 Task: Create a due date automation trigger when advanced on, on the monday of the week before a card is due add fields with custom field "Resume" set to a date between 1 and 7 days ago at 11:00 AM.
Action: Mouse moved to (1056, 82)
Screenshot: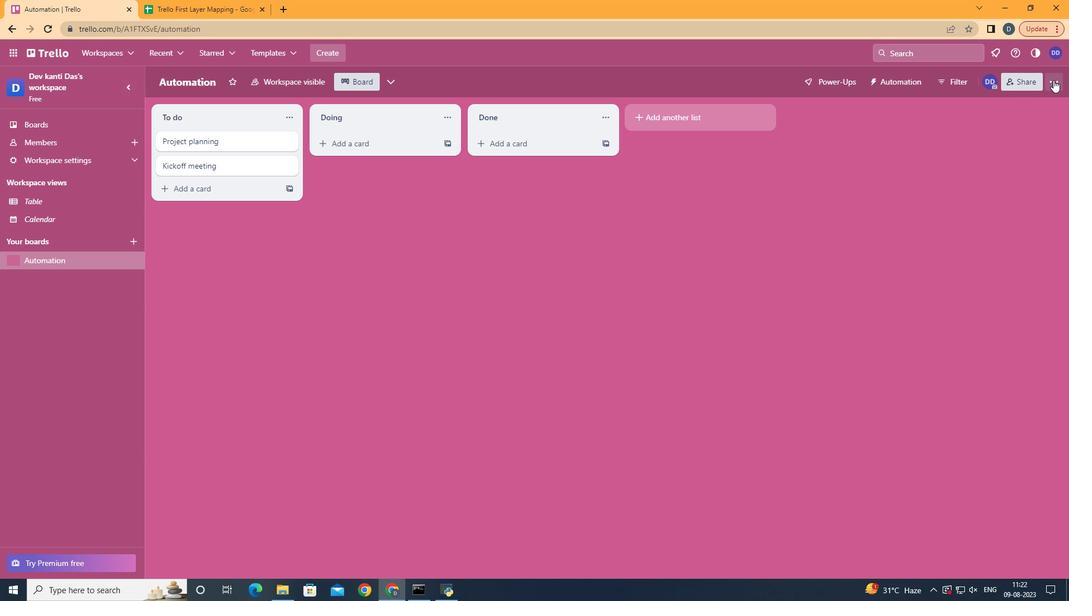 
Action: Mouse pressed left at (1056, 82)
Screenshot: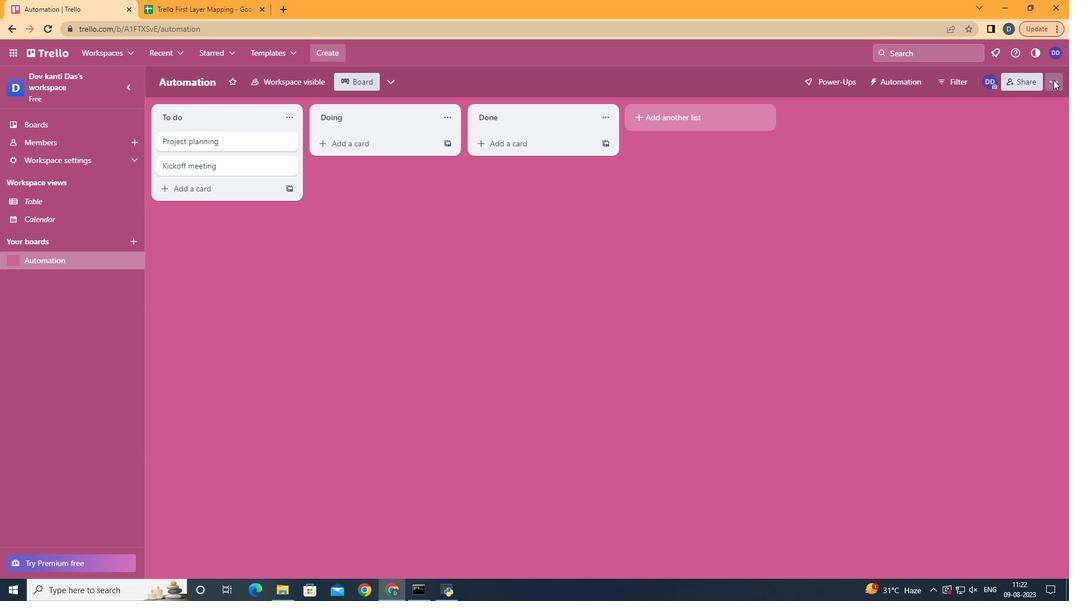 
Action: Mouse moved to (970, 250)
Screenshot: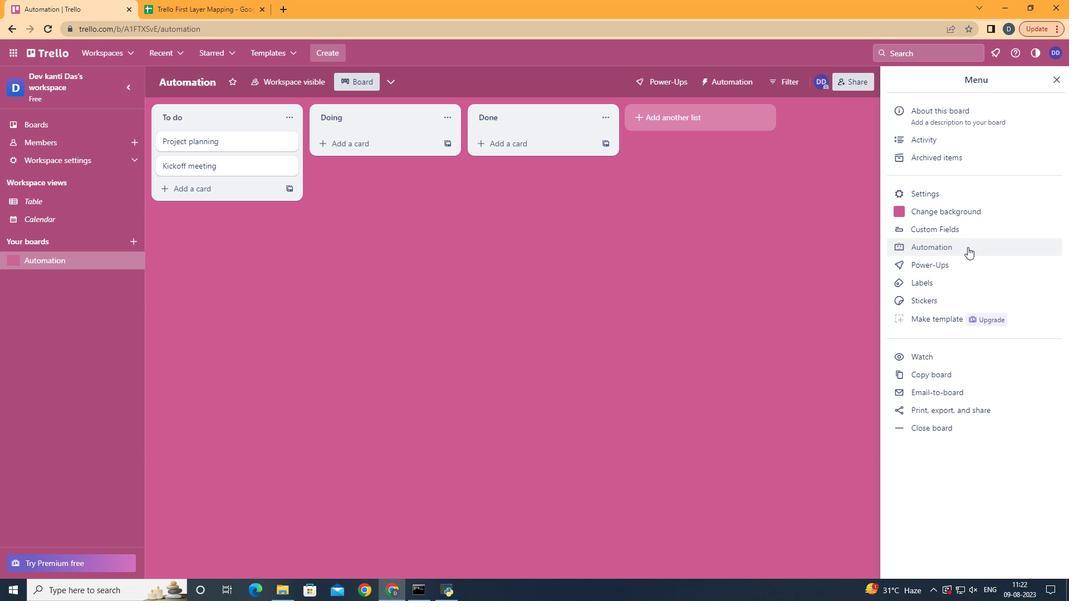 
Action: Mouse pressed left at (970, 250)
Screenshot: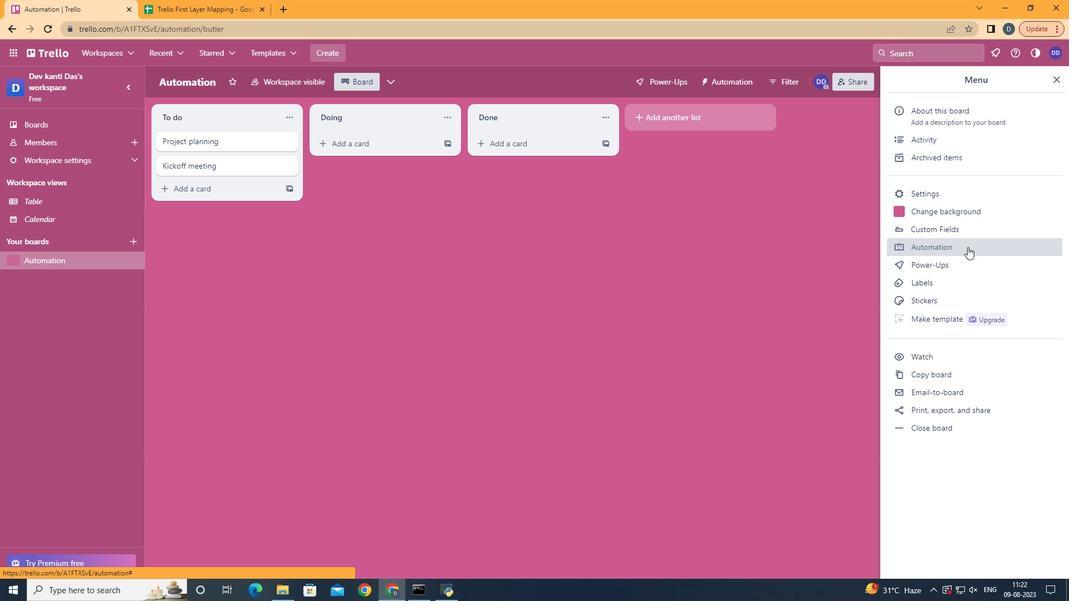 
Action: Mouse moved to (201, 220)
Screenshot: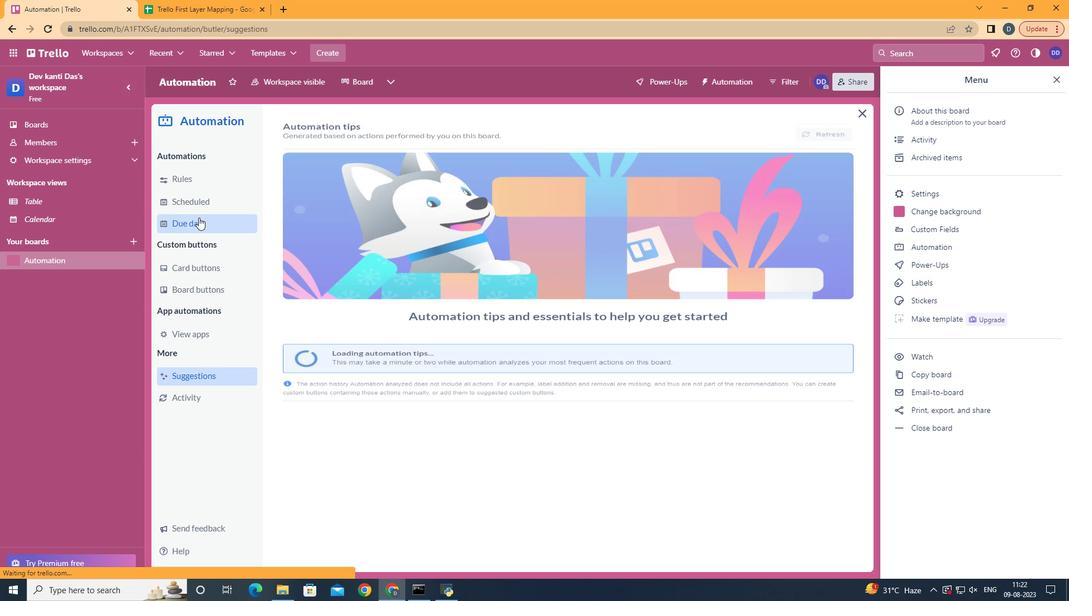 
Action: Mouse pressed left at (201, 220)
Screenshot: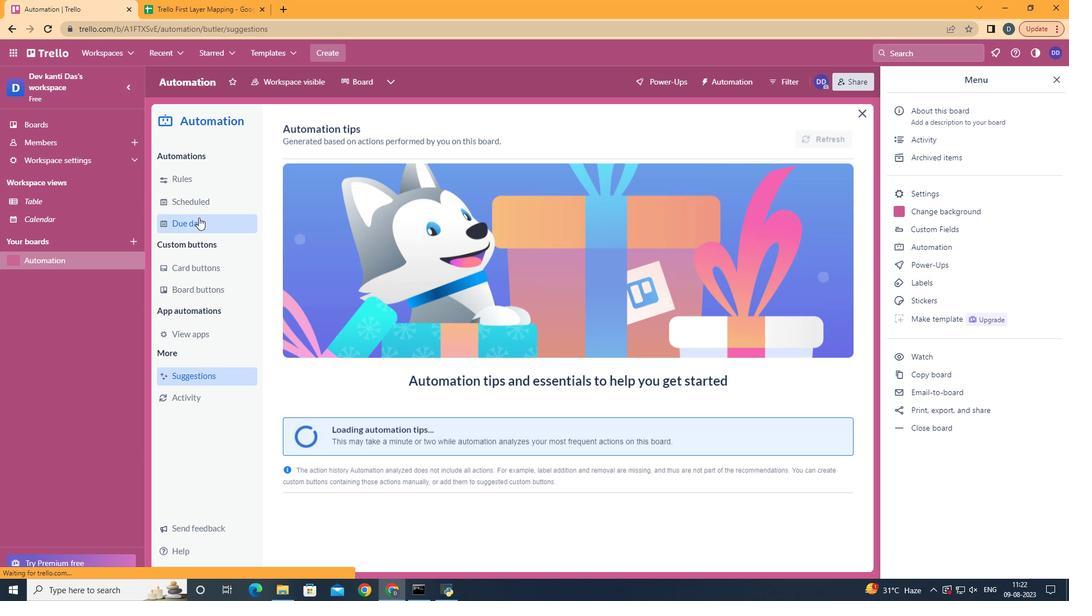 
Action: Mouse moved to (780, 136)
Screenshot: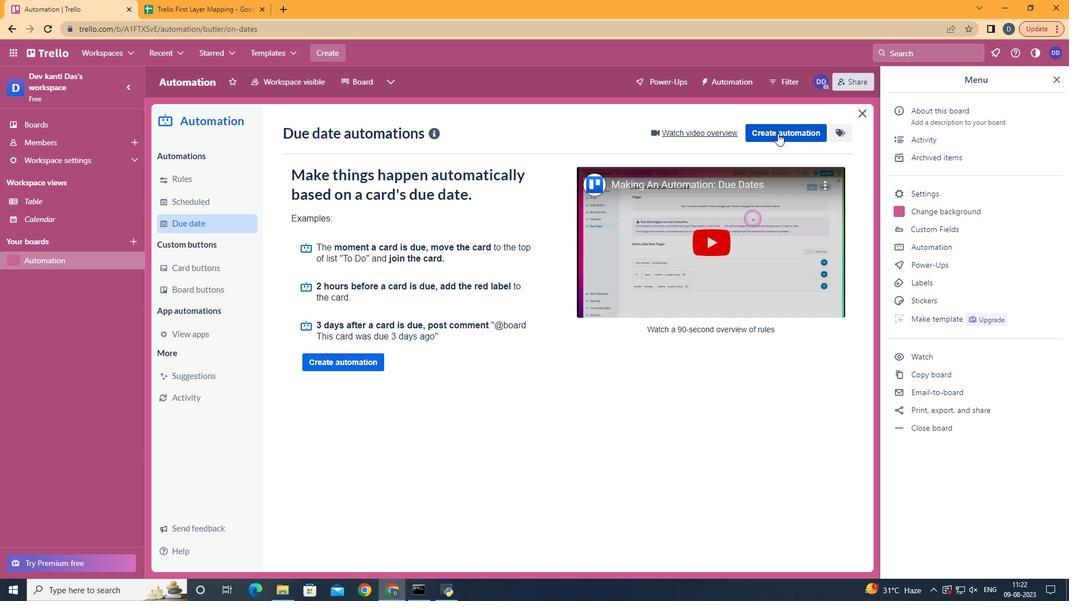 
Action: Mouse pressed left at (780, 136)
Screenshot: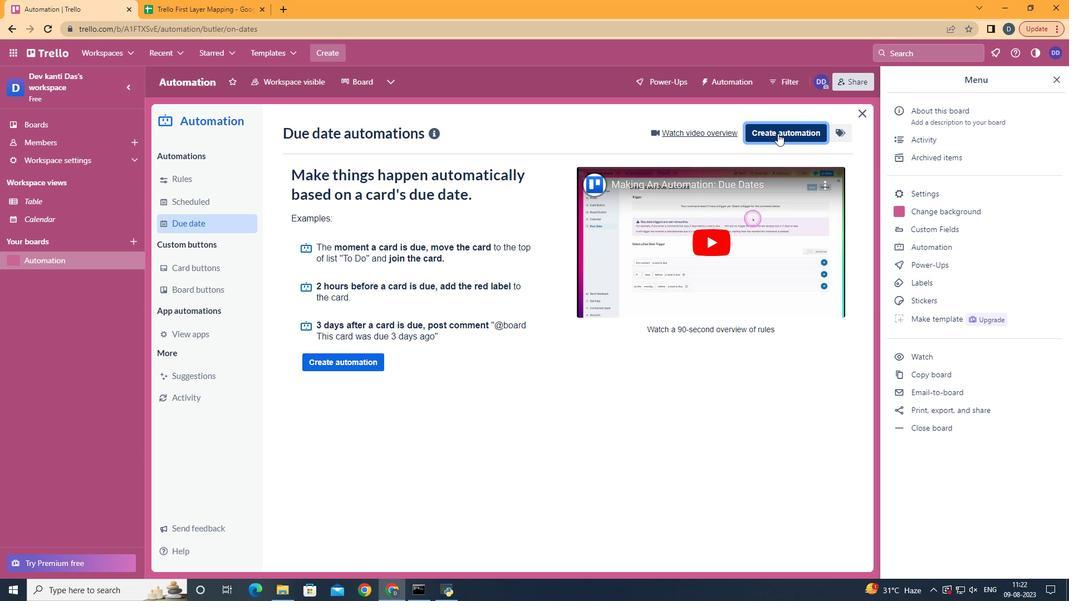 
Action: Mouse moved to (576, 251)
Screenshot: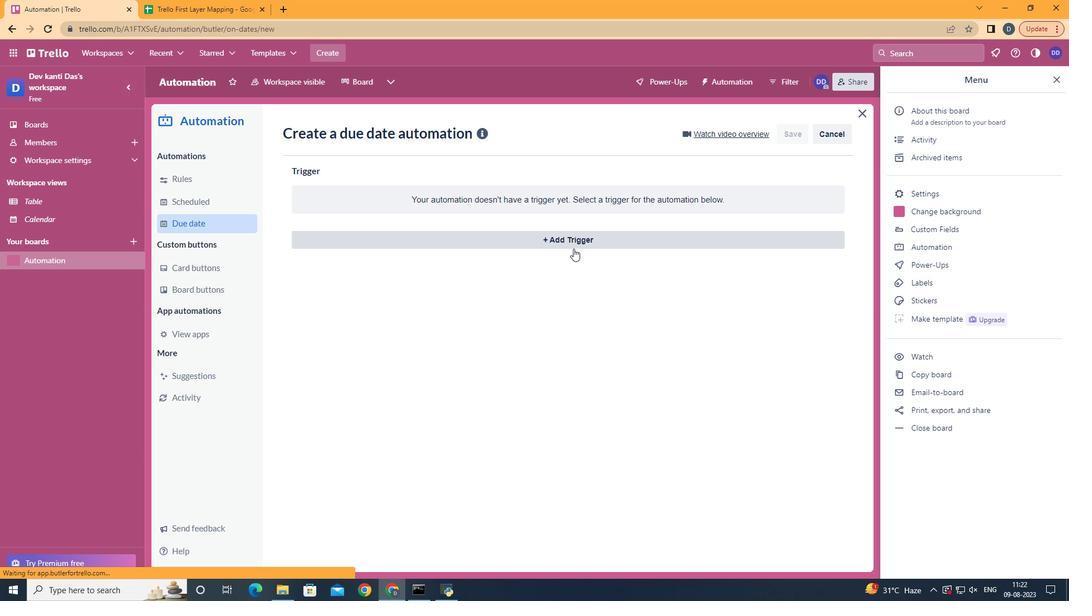 
Action: Mouse pressed left at (576, 251)
Screenshot: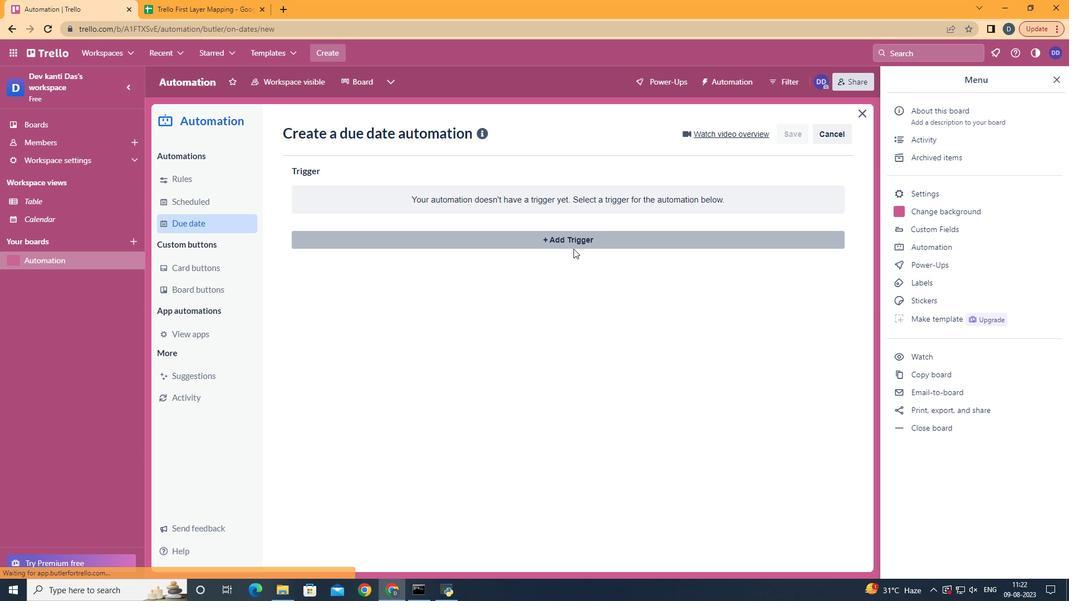 
Action: Mouse moved to (394, 539)
Screenshot: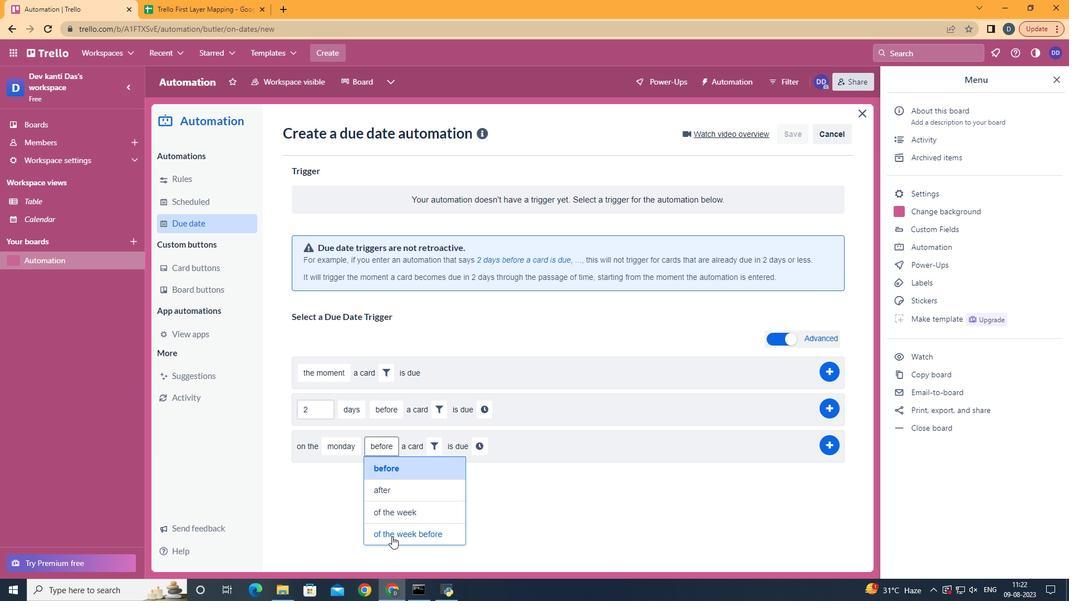 
Action: Mouse pressed left at (394, 539)
Screenshot: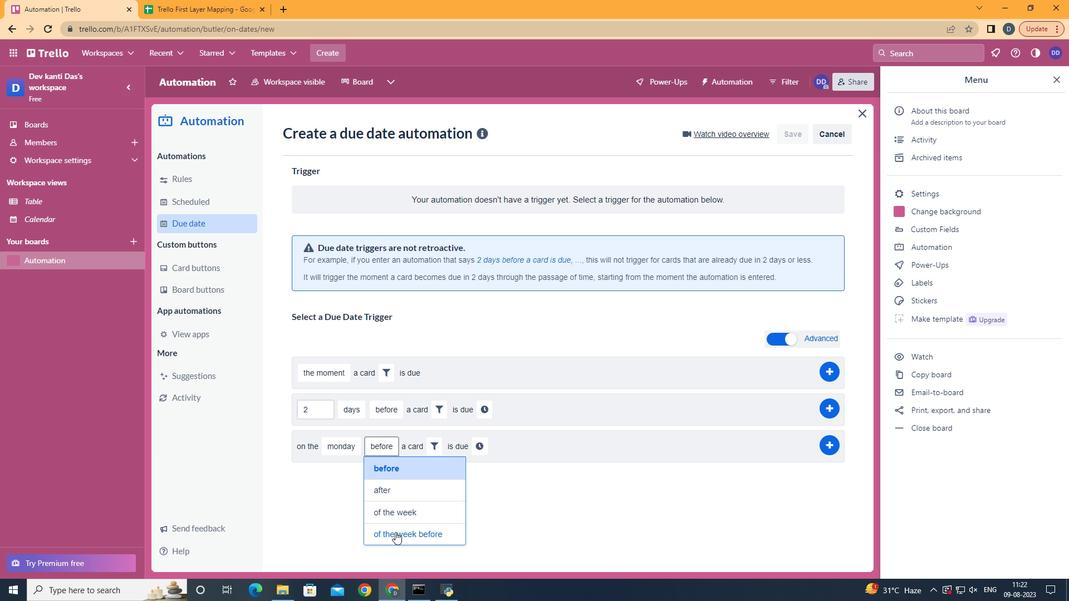 
Action: Mouse moved to (482, 447)
Screenshot: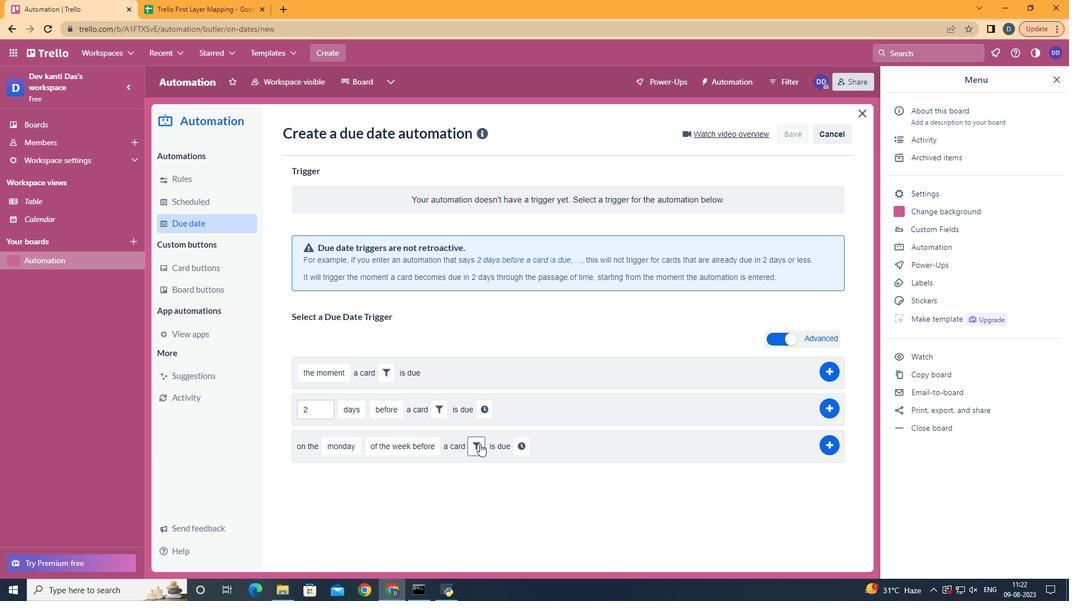 
Action: Mouse pressed left at (482, 447)
Screenshot: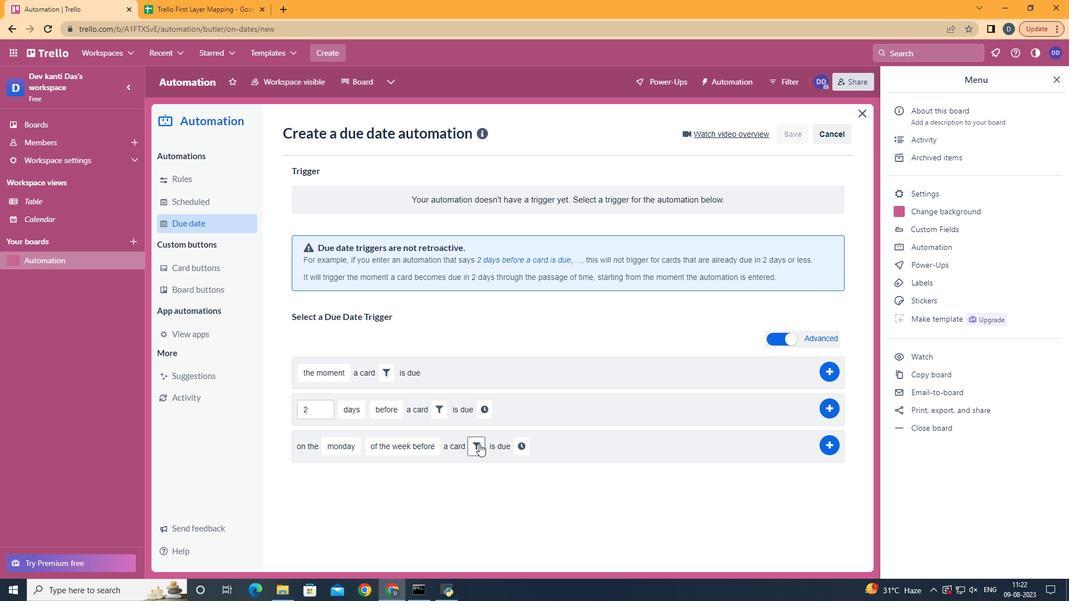
Action: Mouse moved to (663, 481)
Screenshot: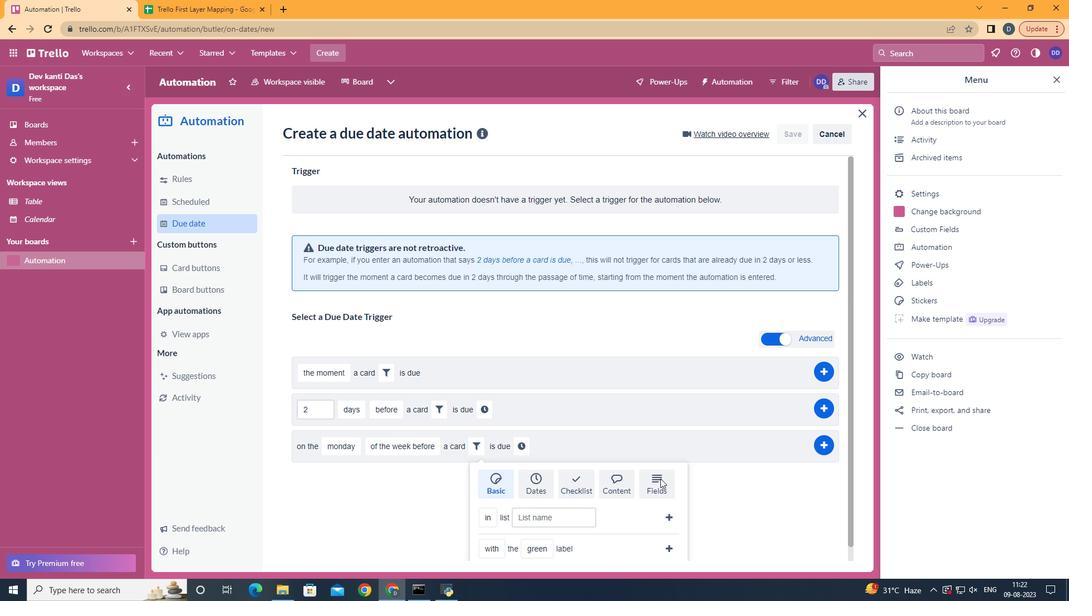 
Action: Mouse pressed left at (663, 481)
Screenshot: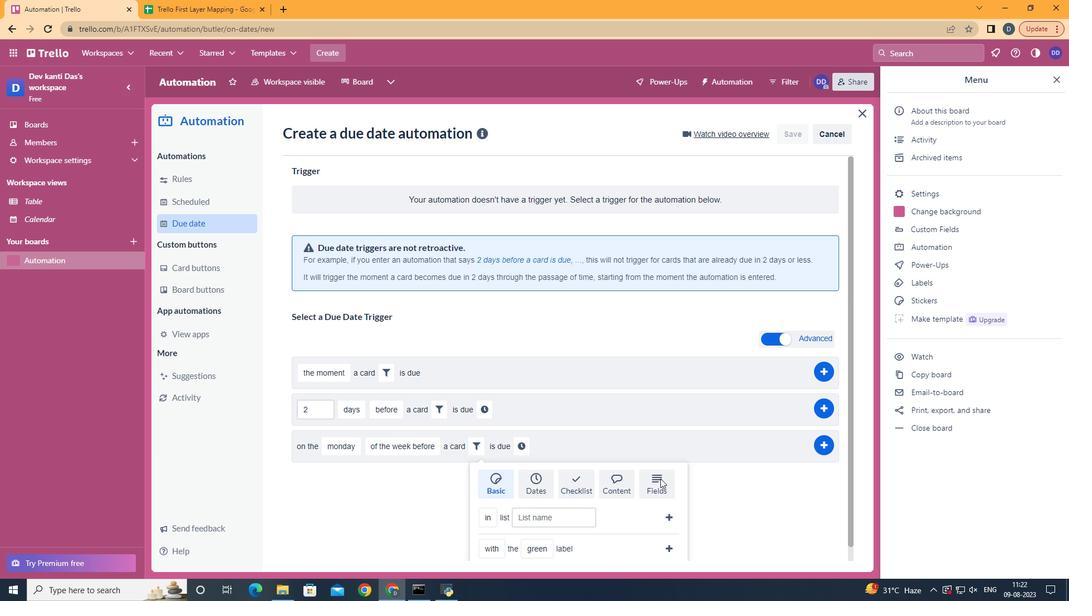 
Action: Mouse moved to (663, 482)
Screenshot: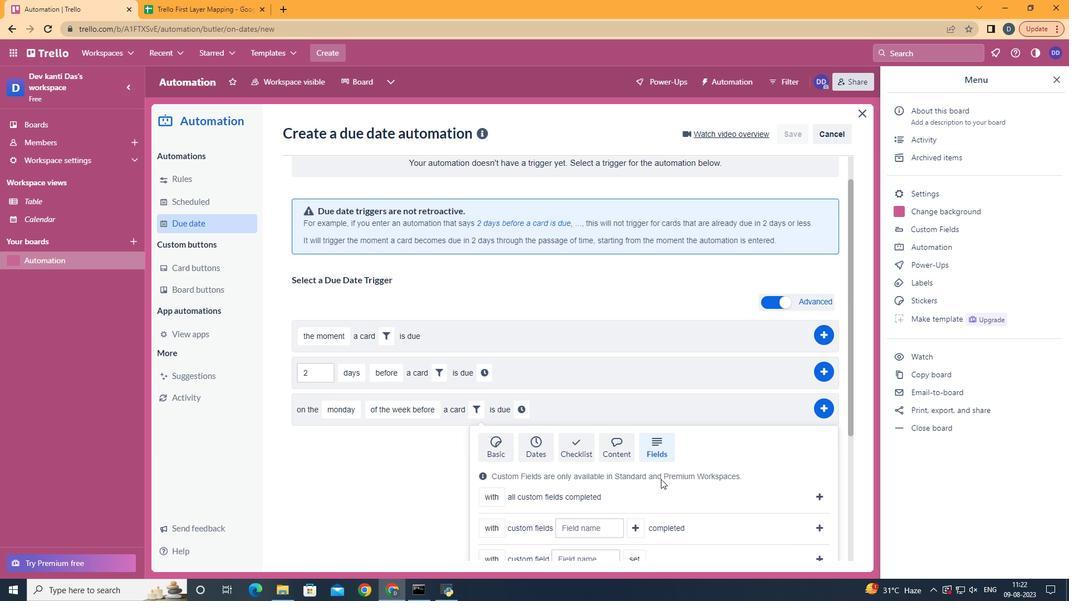 
Action: Mouse scrolled (663, 481) with delta (0, 0)
Screenshot: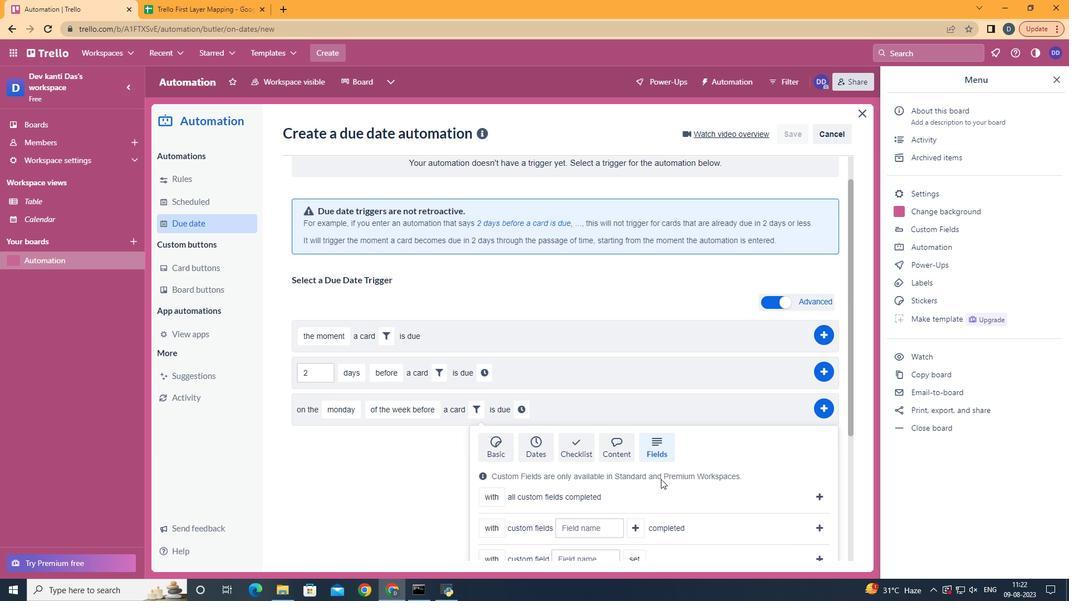 
Action: Mouse scrolled (663, 481) with delta (0, 0)
Screenshot: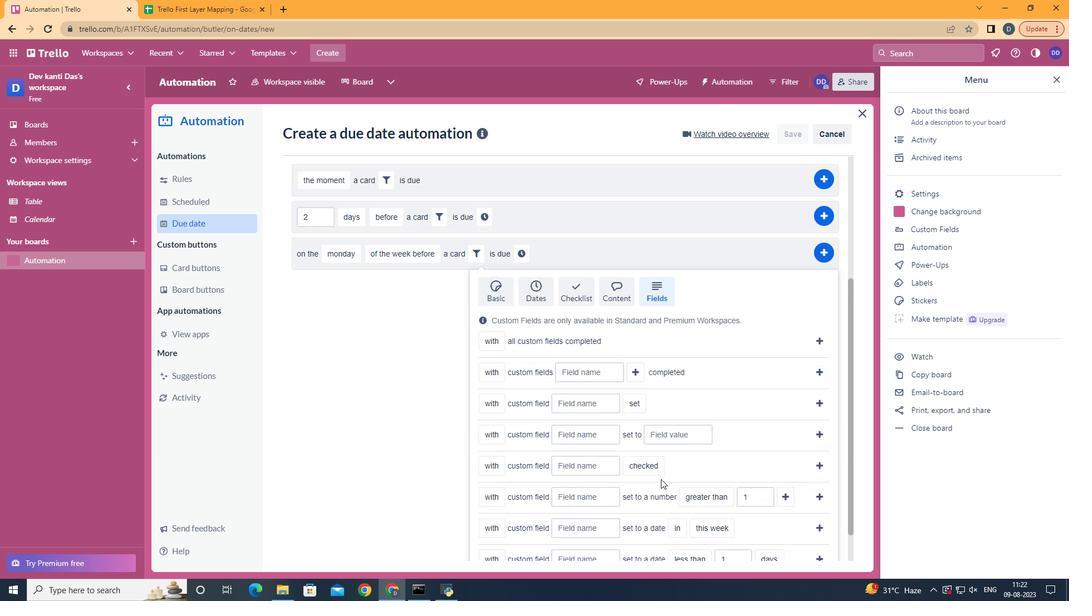 
Action: Mouse scrolled (663, 481) with delta (0, 0)
Screenshot: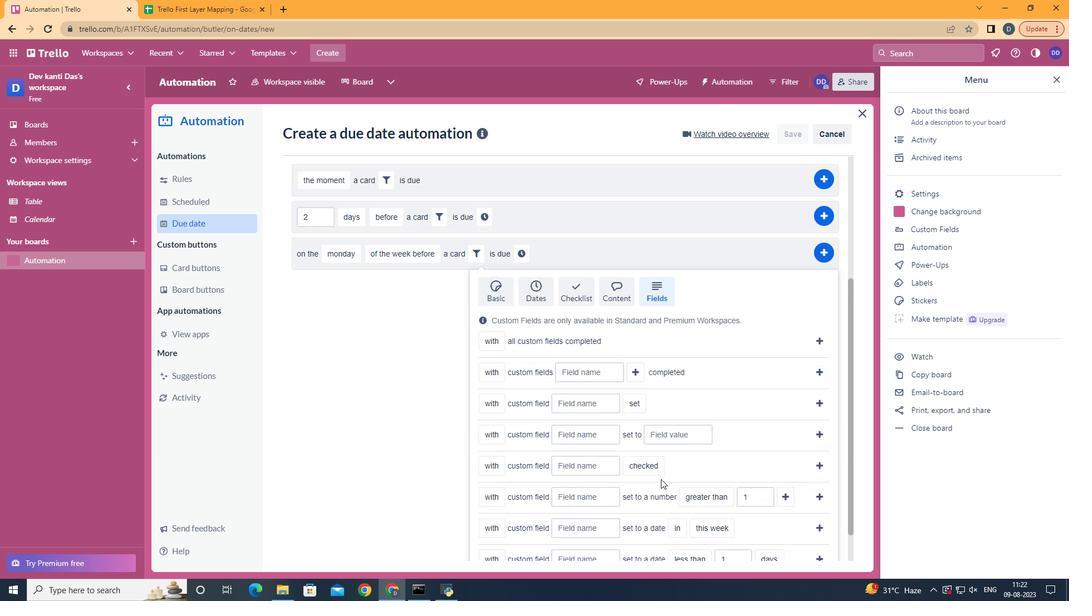 
Action: Mouse scrolled (663, 481) with delta (0, 0)
Screenshot: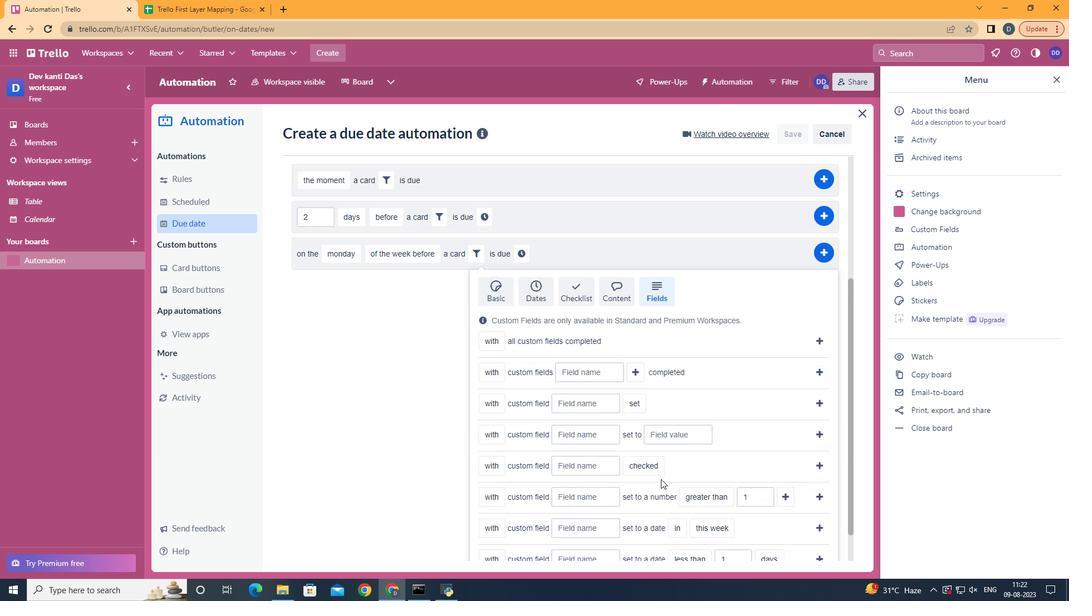 
Action: Mouse scrolled (663, 481) with delta (0, 0)
Screenshot: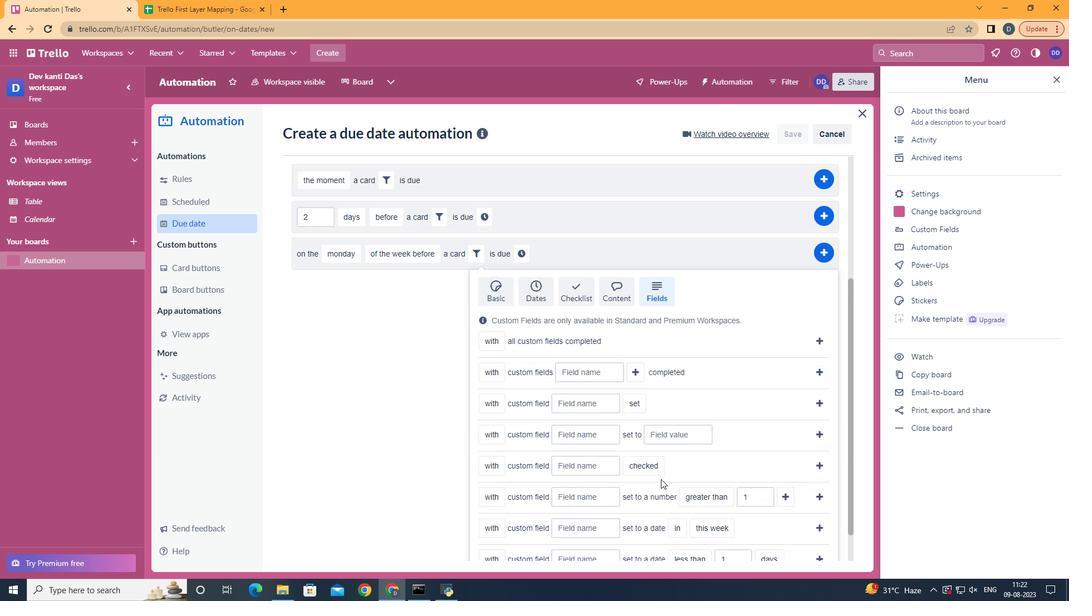 
Action: Mouse scrolled (663, 481) with delta (0, 0)
Screenshot: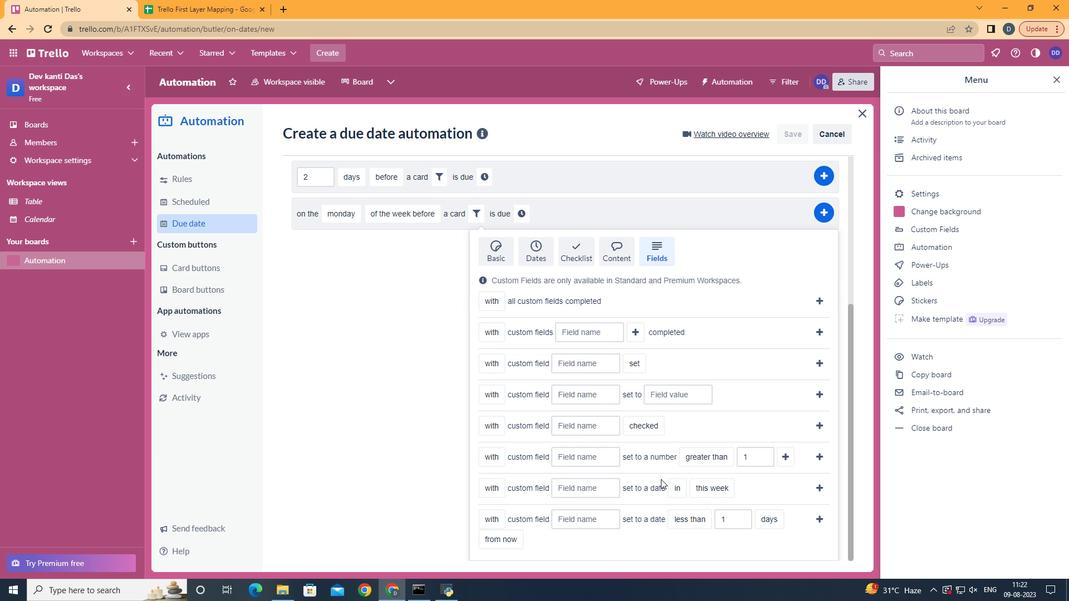 
Action: Mouse scrolled (663, 481) with delta (0, 0)
Screenshot: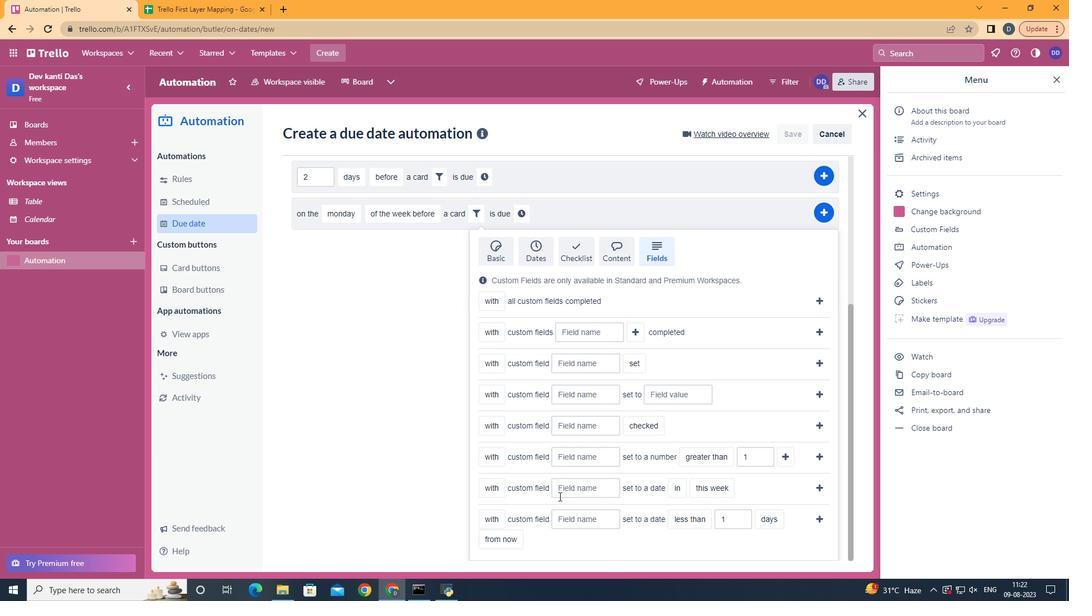 
Action: Mouse scrolled (663, 481) with delta (0, 0)
Screenshot: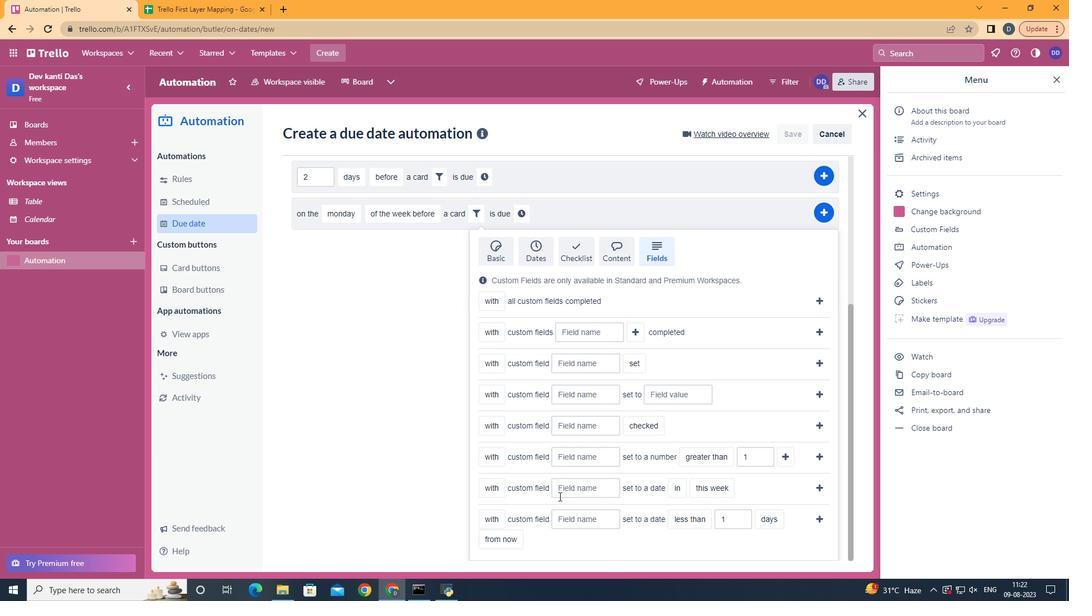 
Action: Mouse scrolled (663, 481) with delta (0, 0)
Screenshot: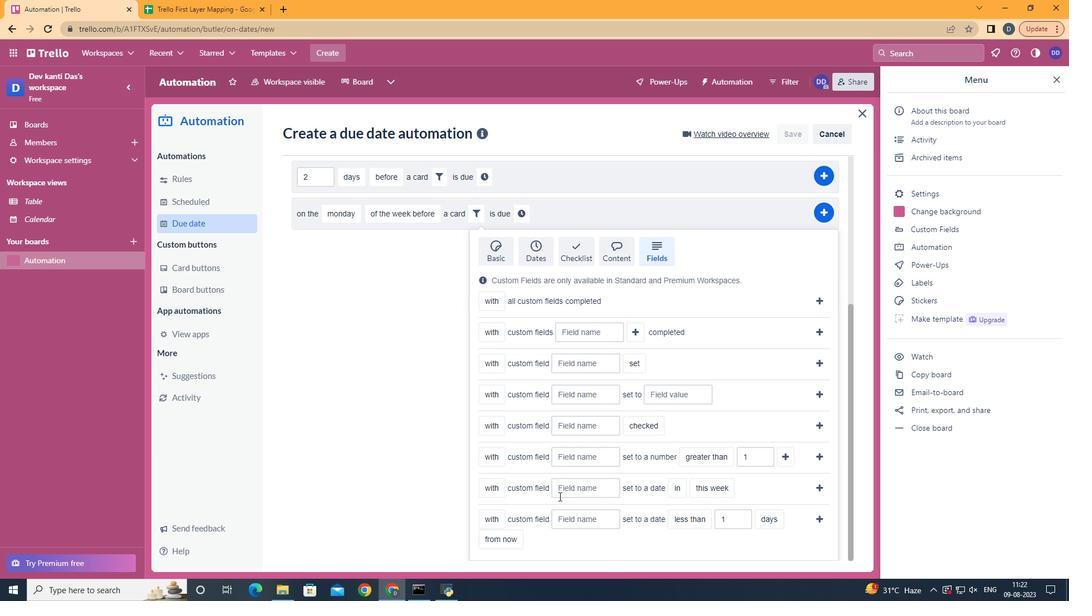 
Action: Mouse moved to (501, 477)
Screenshot: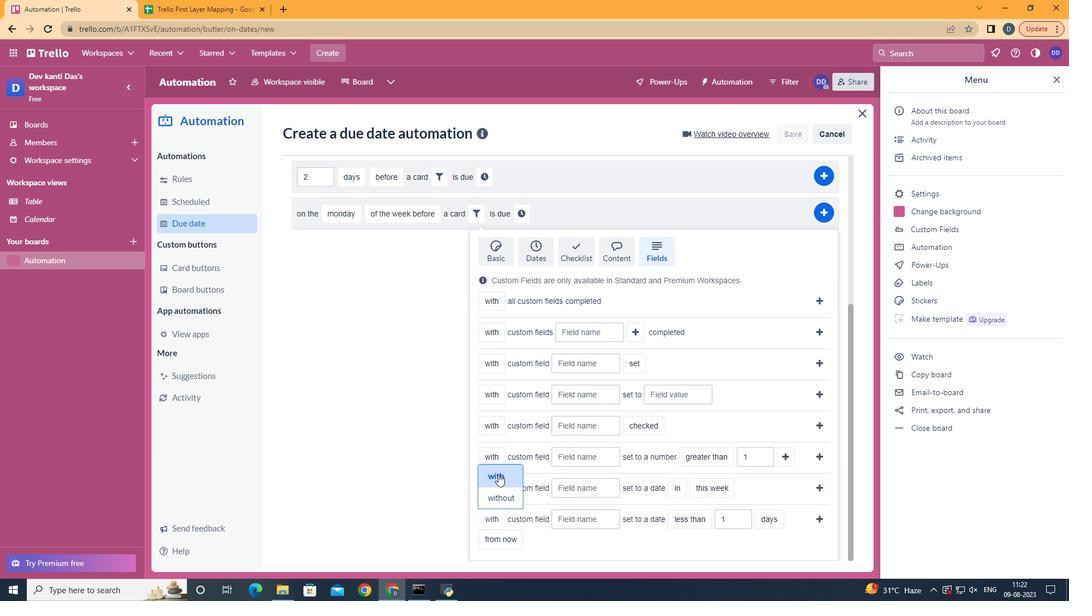 
Action: Mouse pressed left at (501, 477)
Screenshot: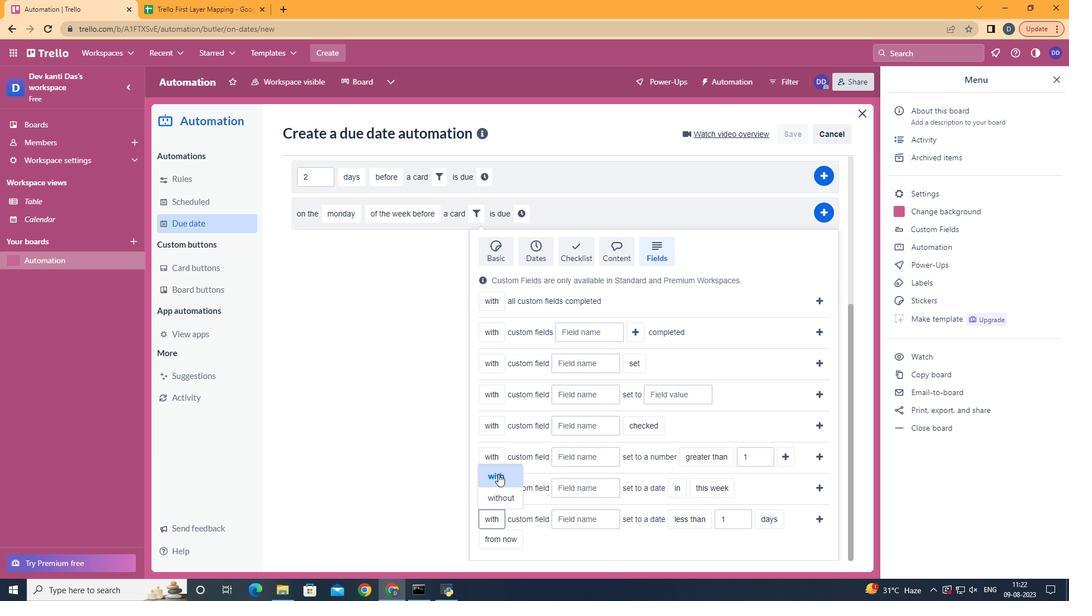 
Action: Mouse moved to (598, 526)
Screenshot: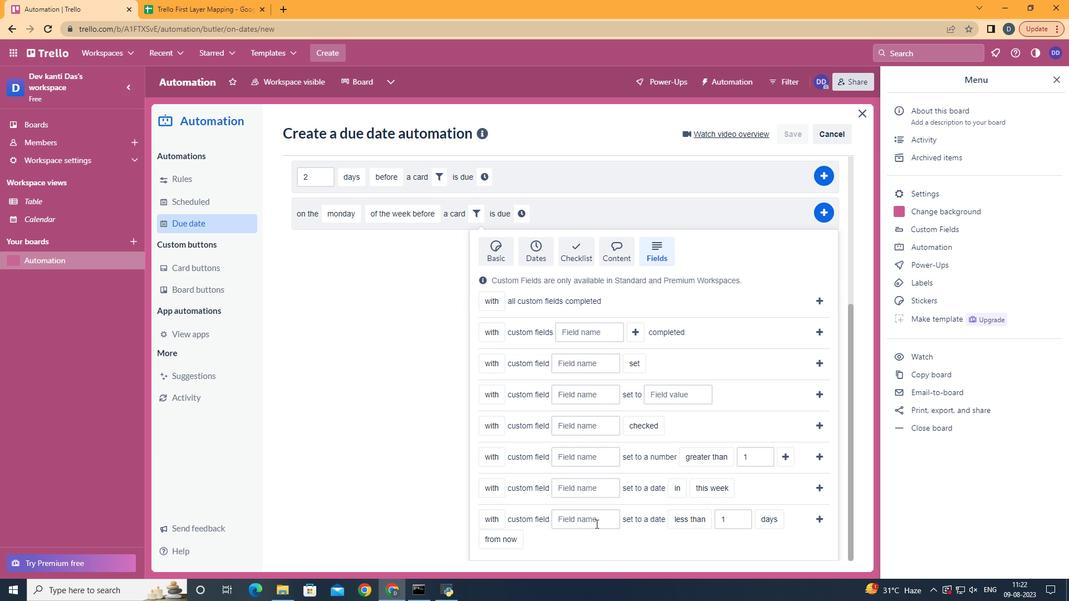
Action: Mouse pressed left at (598, 526)
Screenshot: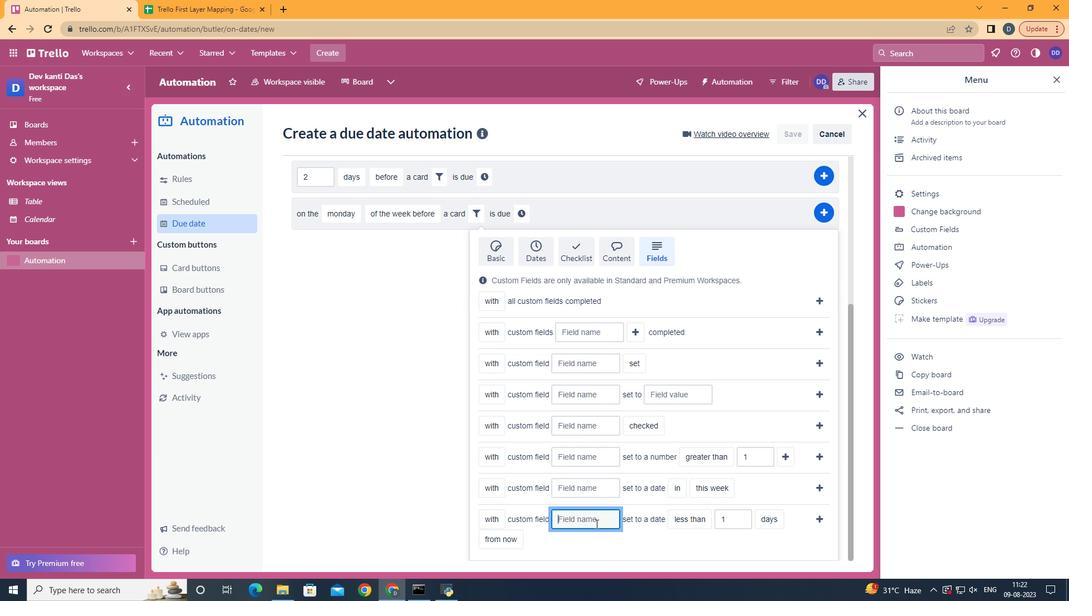 
Action: Mouse moved to (599, 526)
Screenshot: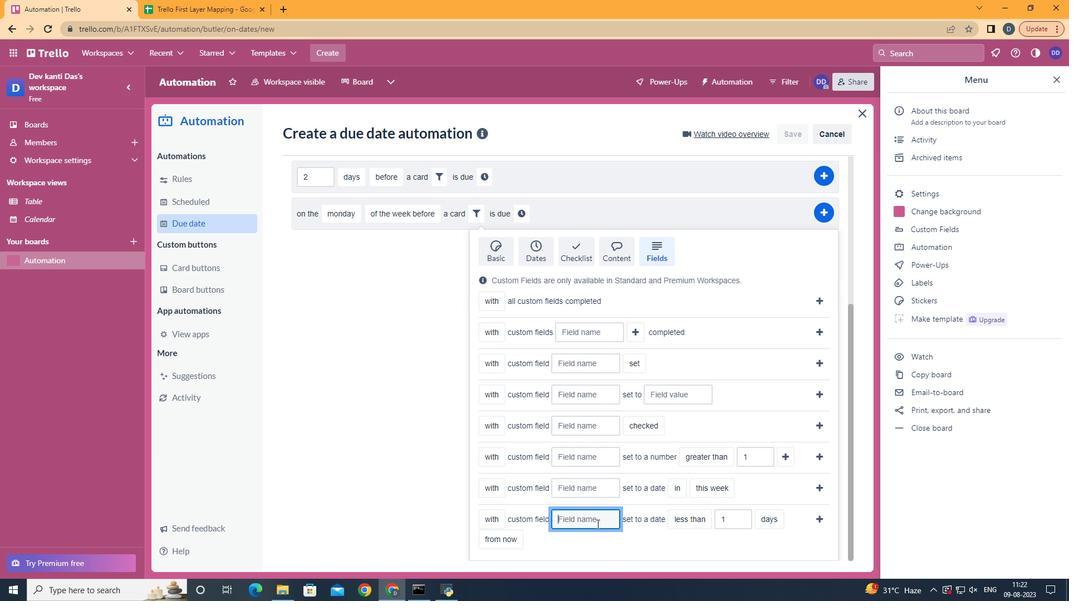 
Action: Key pressed <Key.shift>Resum
Screenshot: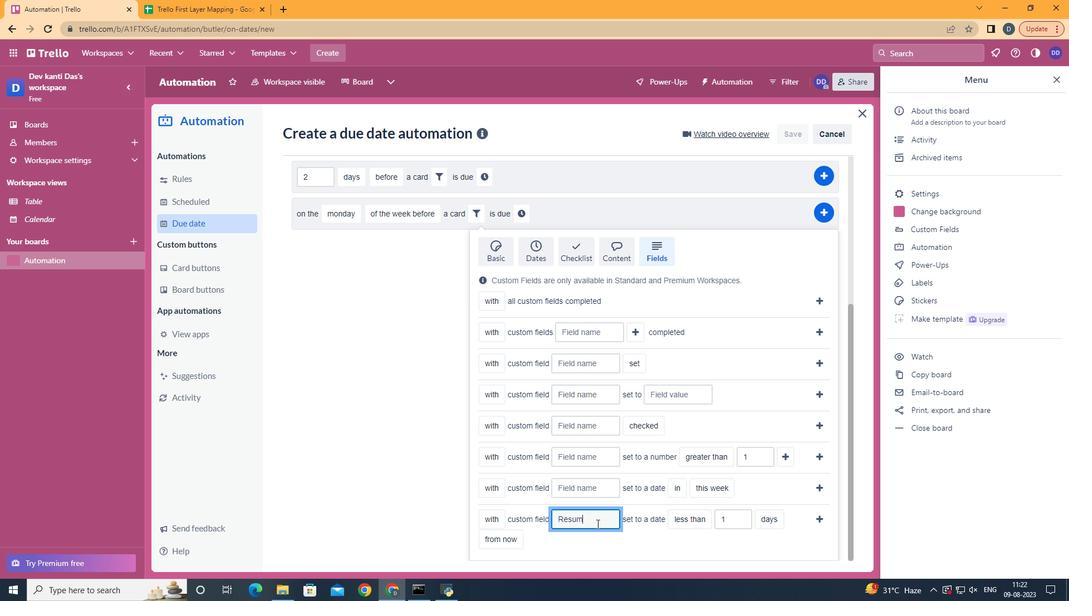 
Action: Mouse moved to (690, 503)
Screenshot: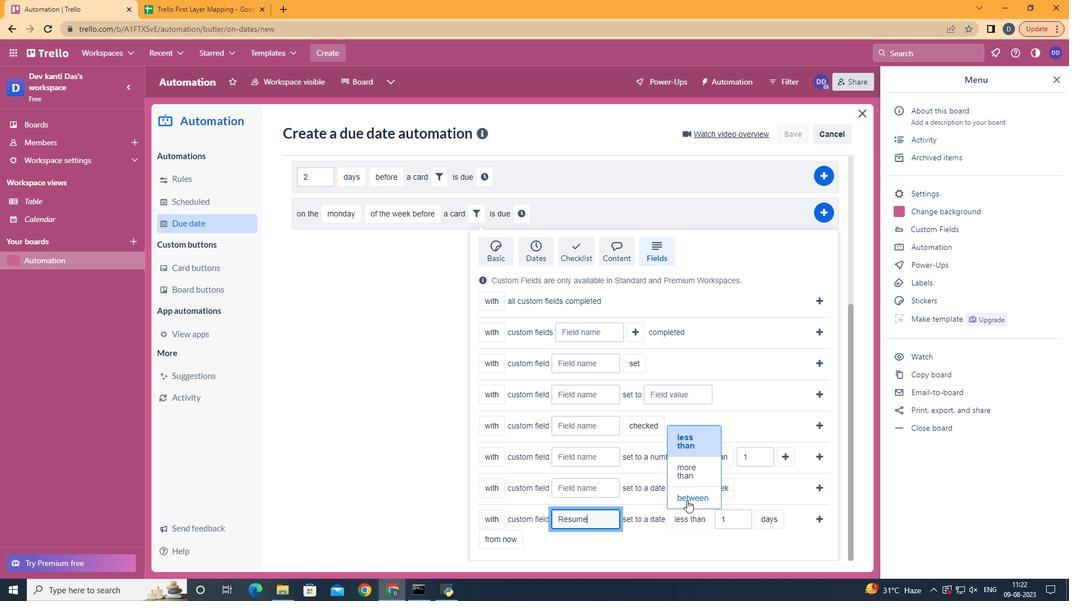 
Action: Mouse pressed left at (690, 503)
Screenshot: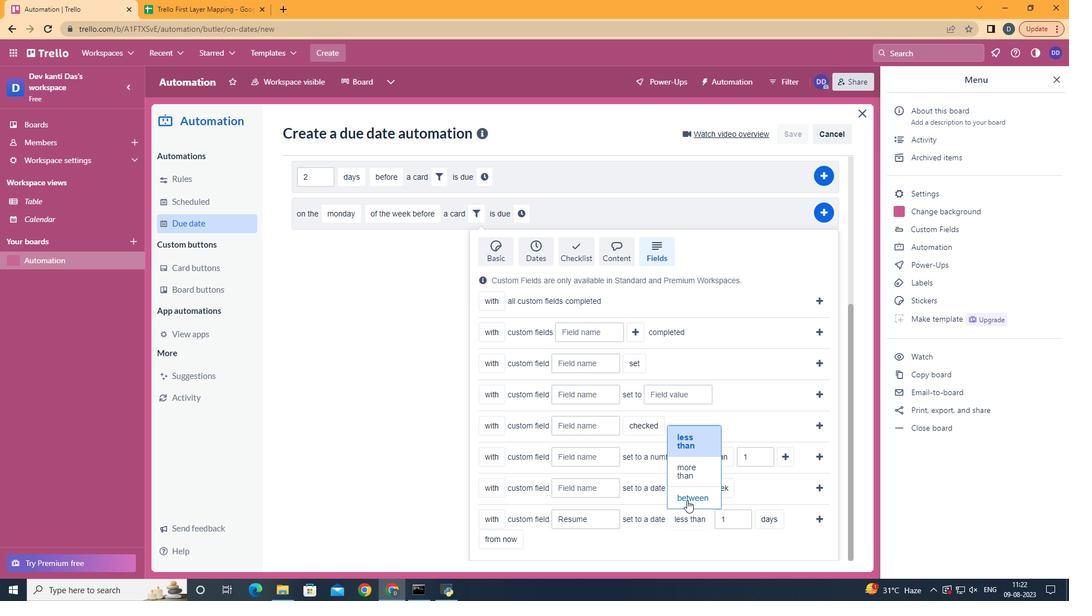 
Action: Mouse moved to (553, 500)
Screenshot: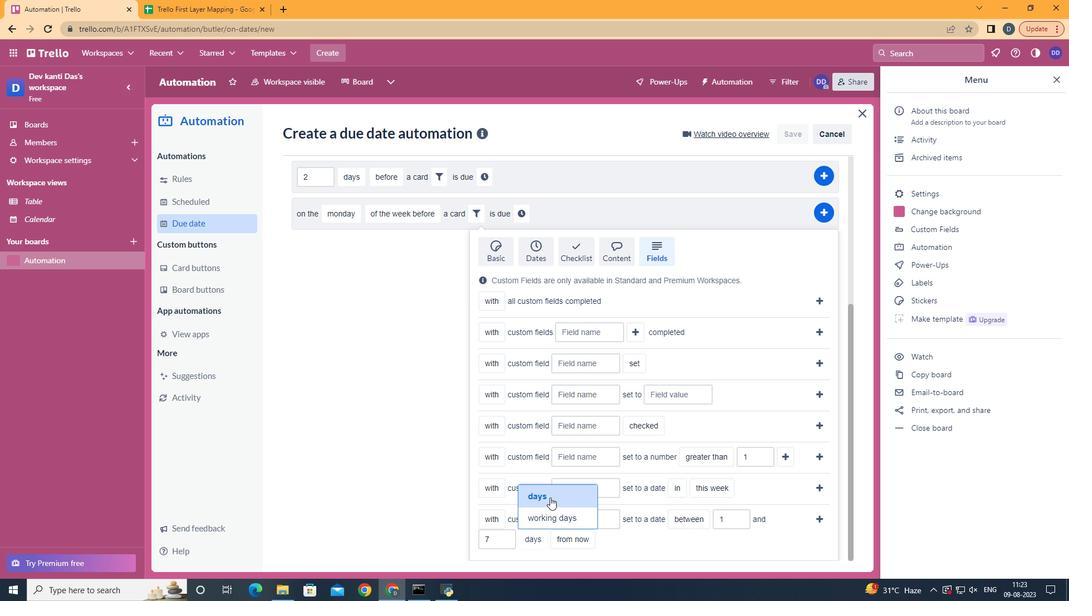 
Action: Mouse pressed left at (553, 500)
Screenshot: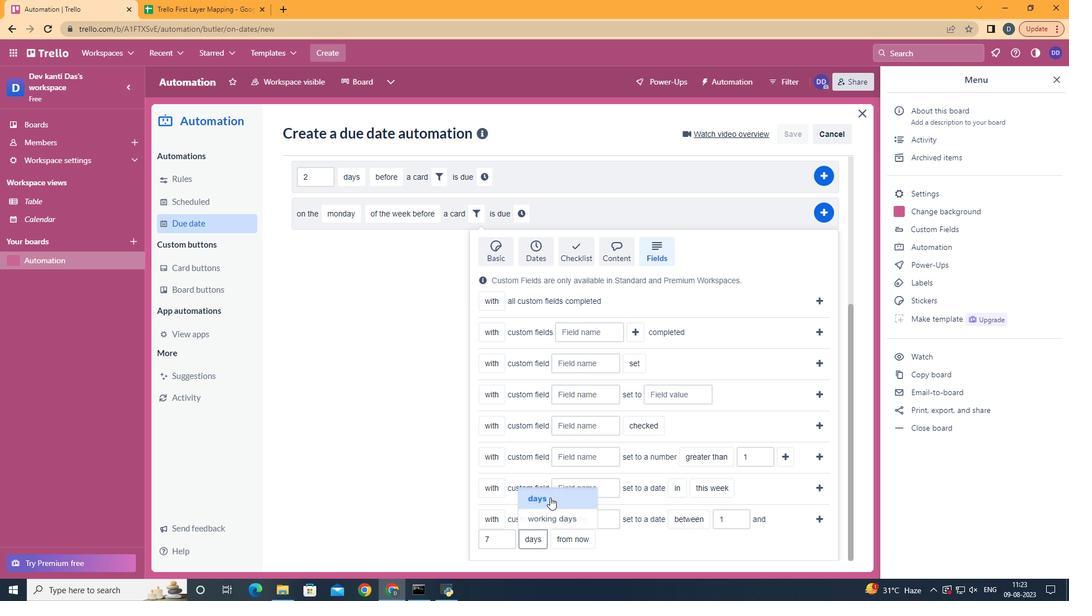 
Action: Mouse moved to (587, 520)
Screenshot: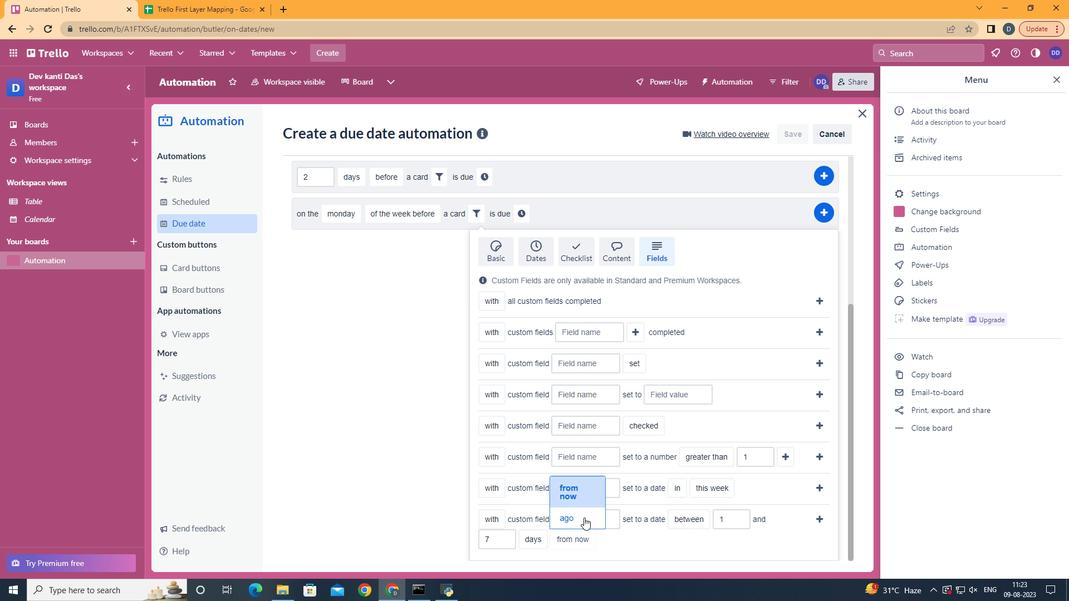 
Action: Mouse pressed left at (587, 520)
Screenshot: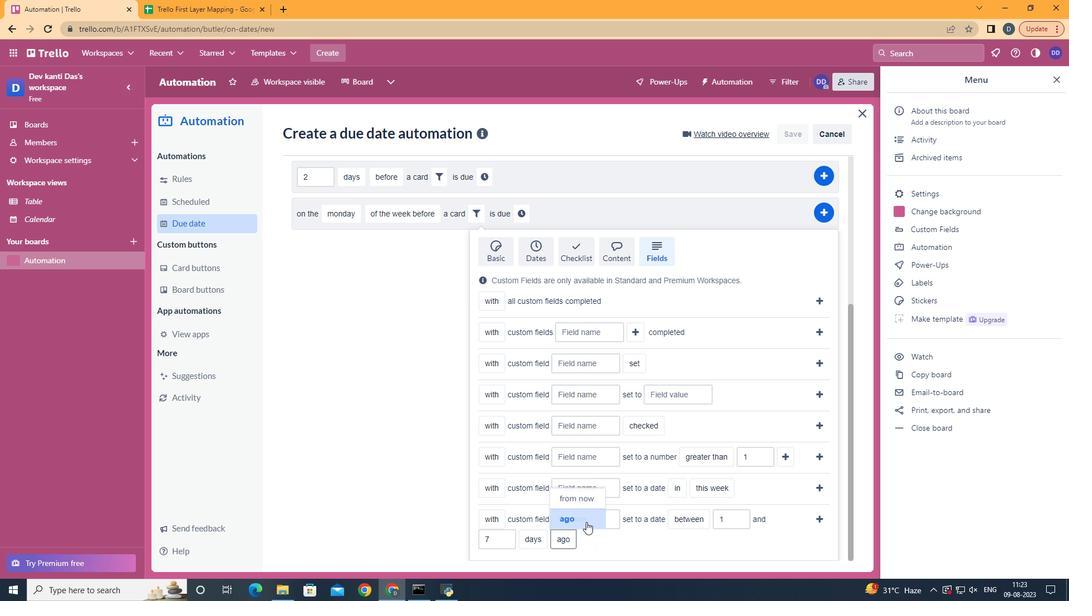 
Action: Mouse moved to (815, 521)
Screenshot: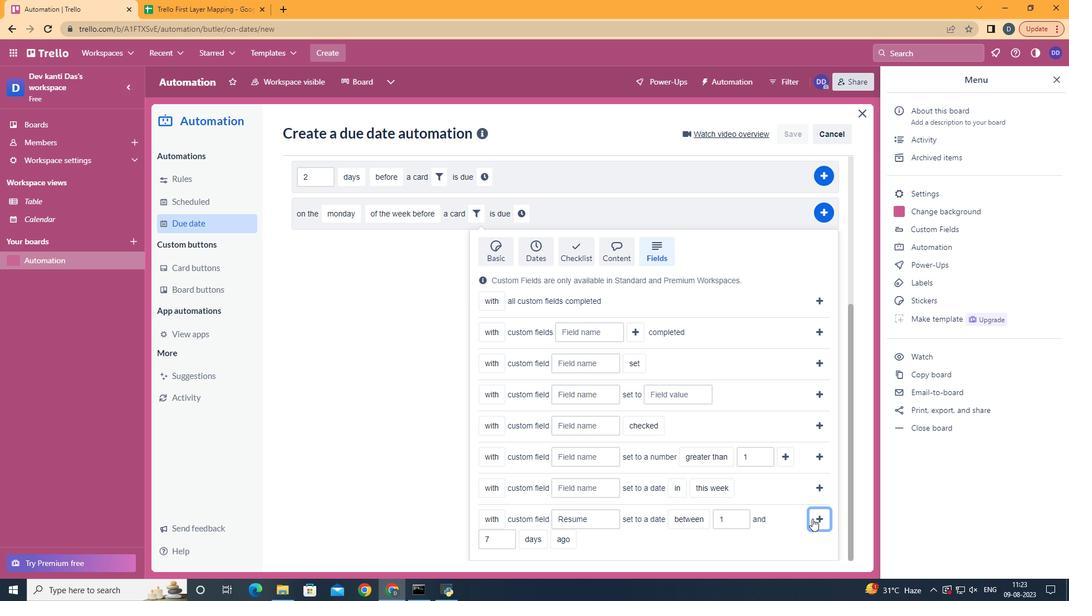 
Action: Mouse pressed left at (815, 521)
Screenshot: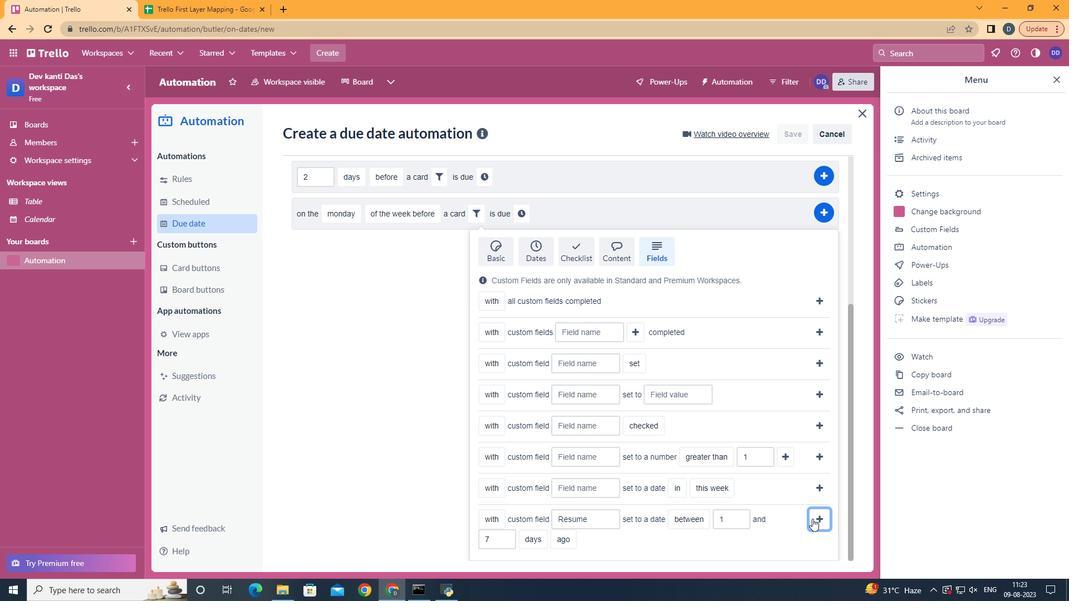 
Action: Mouse moved to (787, 449)
Screenshot: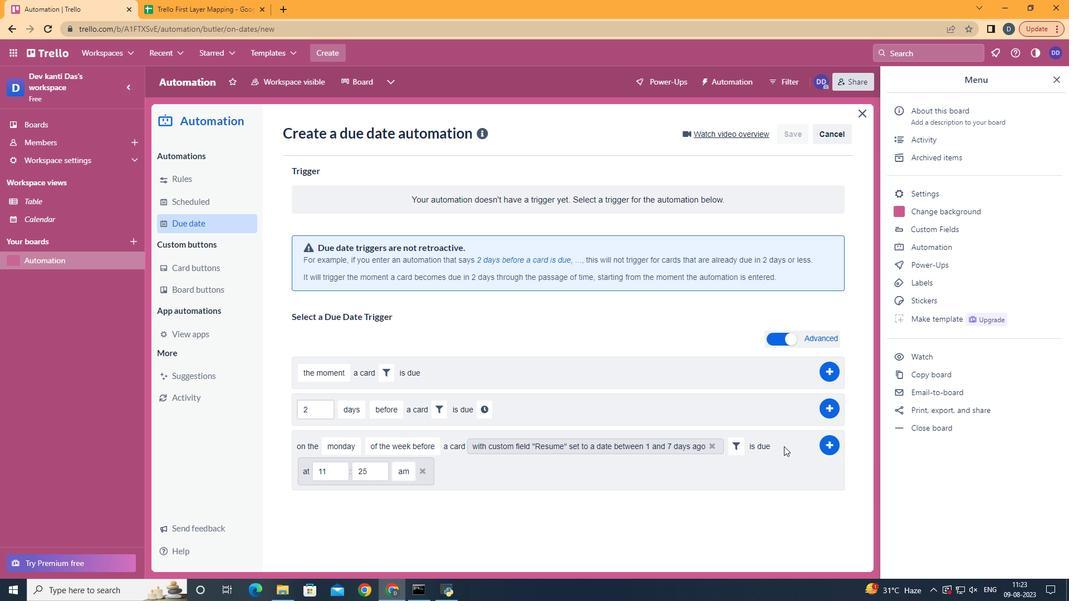 
Action: Mouse pressed left at (787, 449)
Screenshot: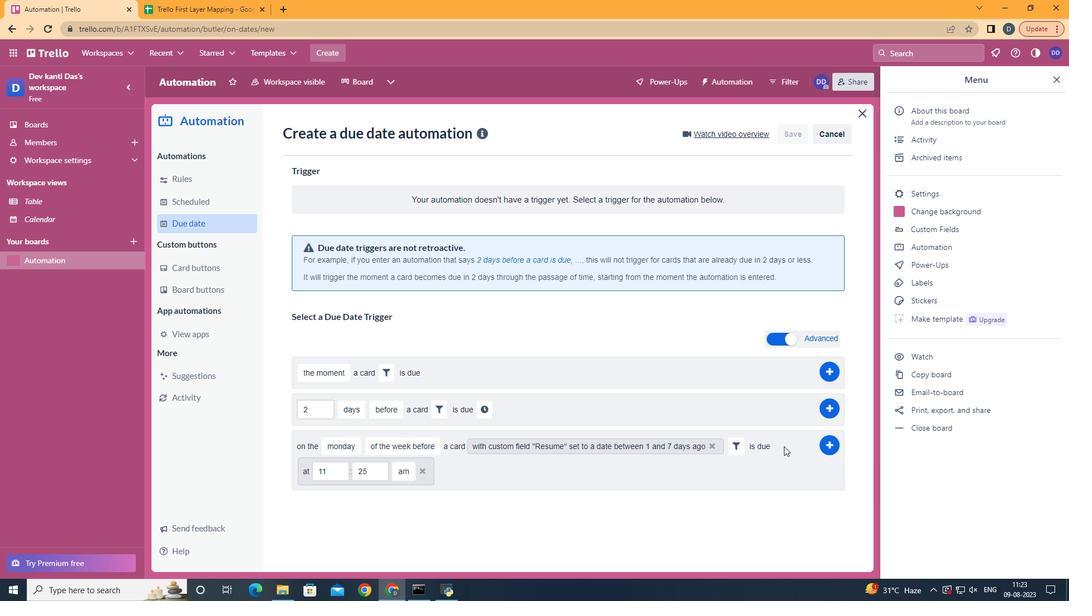 
Action: Mouse moved to (380, 474)
Screenshot: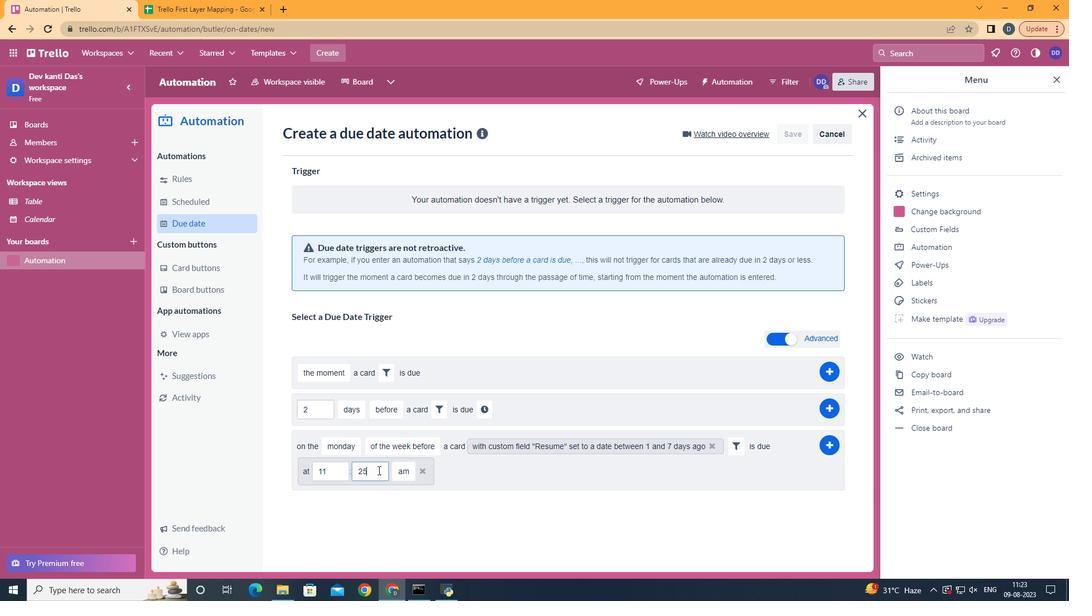 
Action: Mouse pressed left at (380, 474)
Screenshot: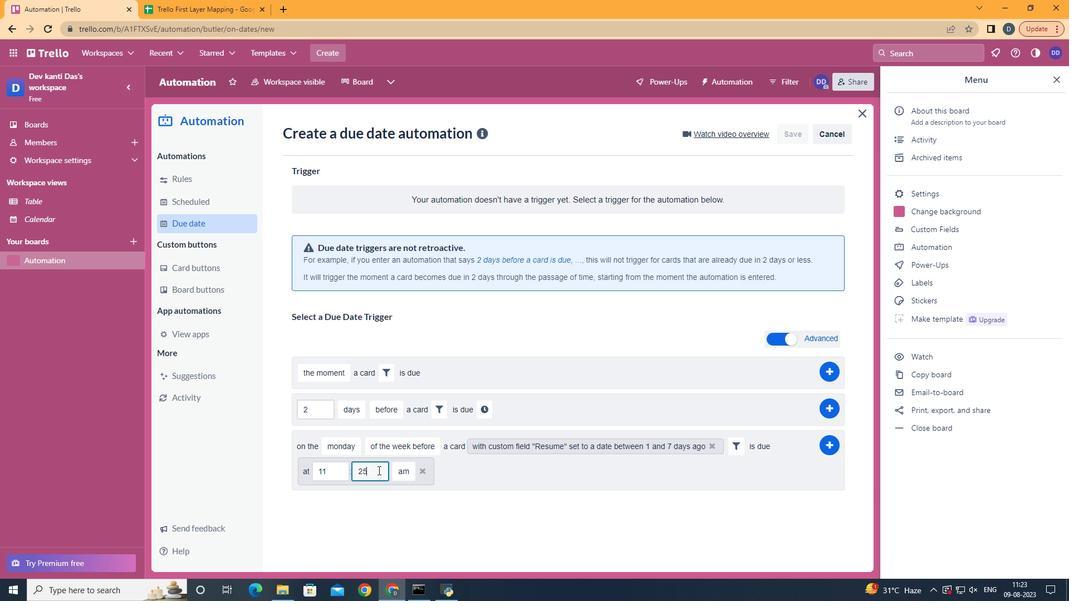 
Action: Mouse moved to (379, 473)
Screenshot: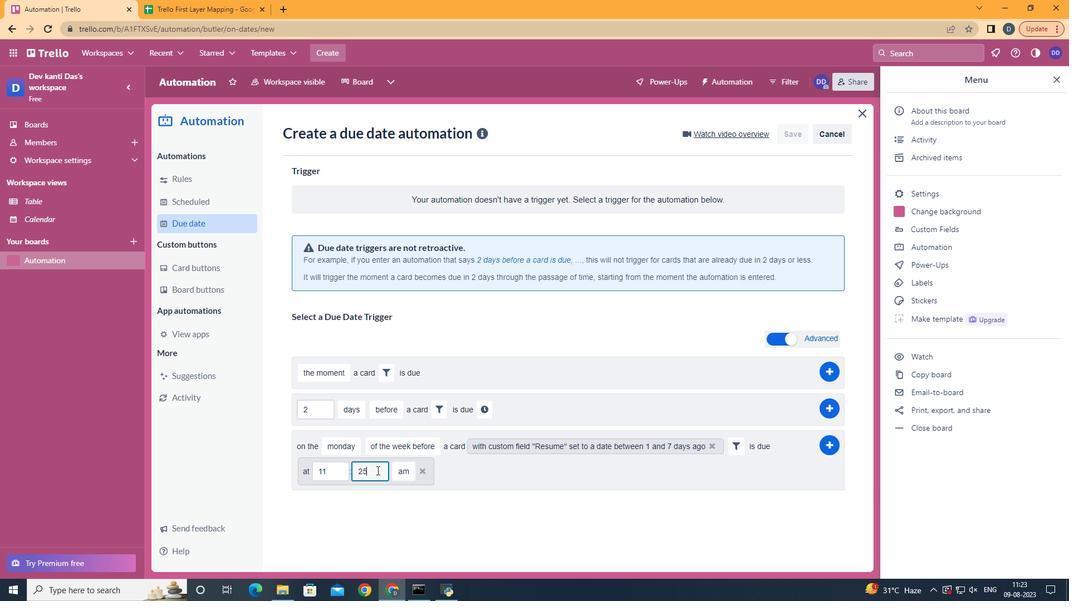 
Action: Key pressed <Key.backspace><Key.backspace>00
Screenshot: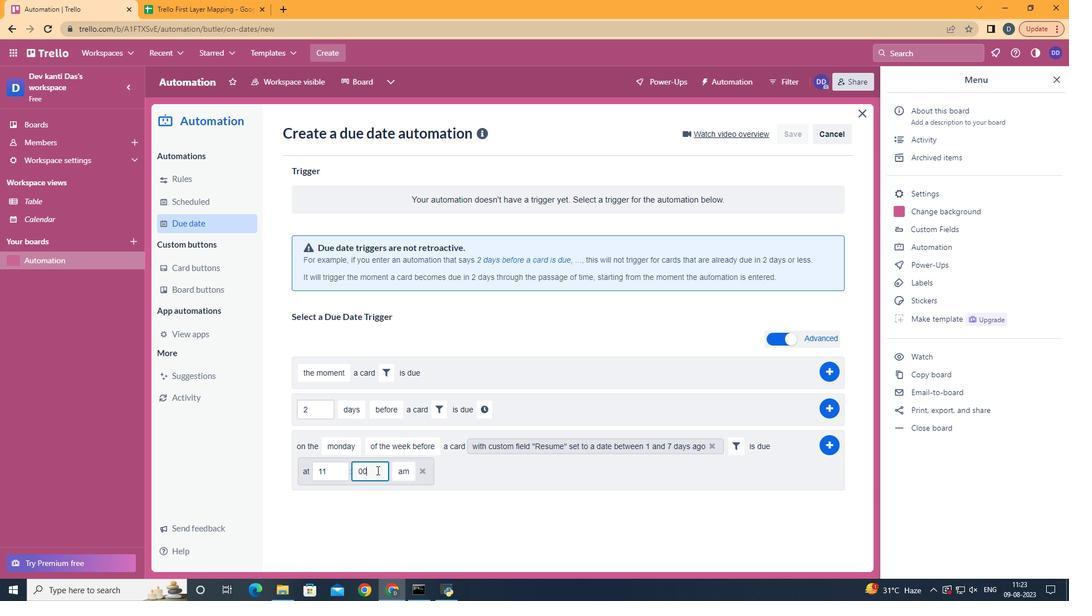 
Action: Mouse moved to (838, 450)
Screenshot: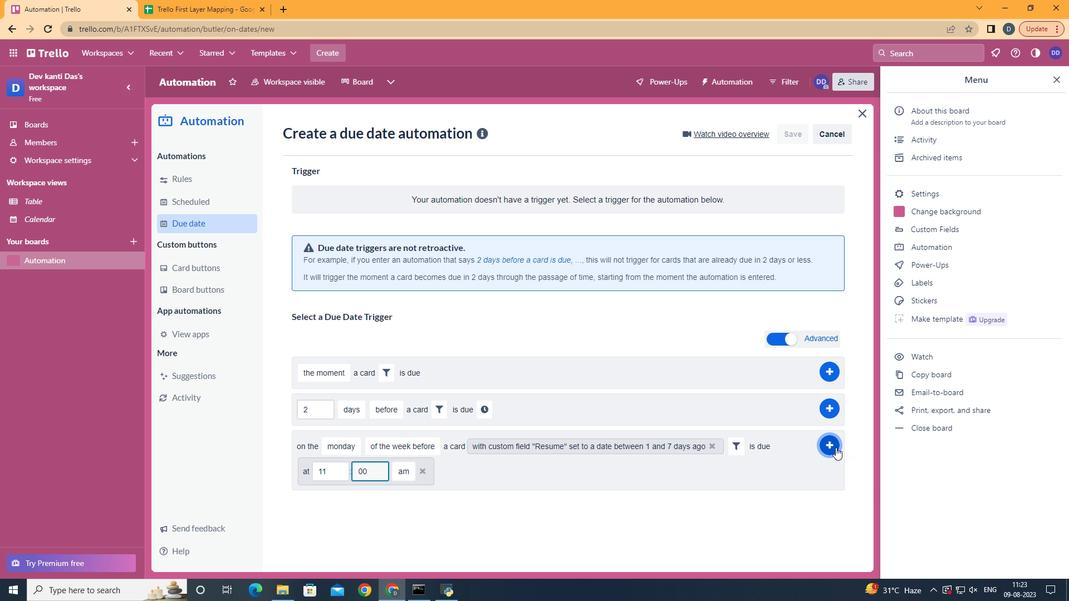 
Action: Mouse pressed left at (838, 450)
Screenshot: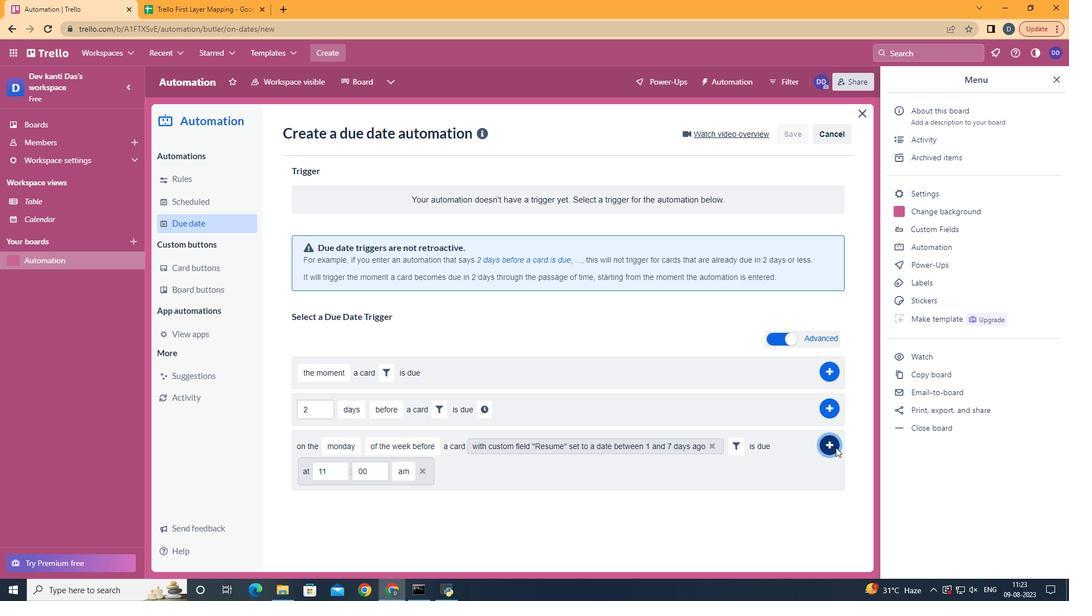 
Action: Mouse moved to (645, 282)
Screenshot: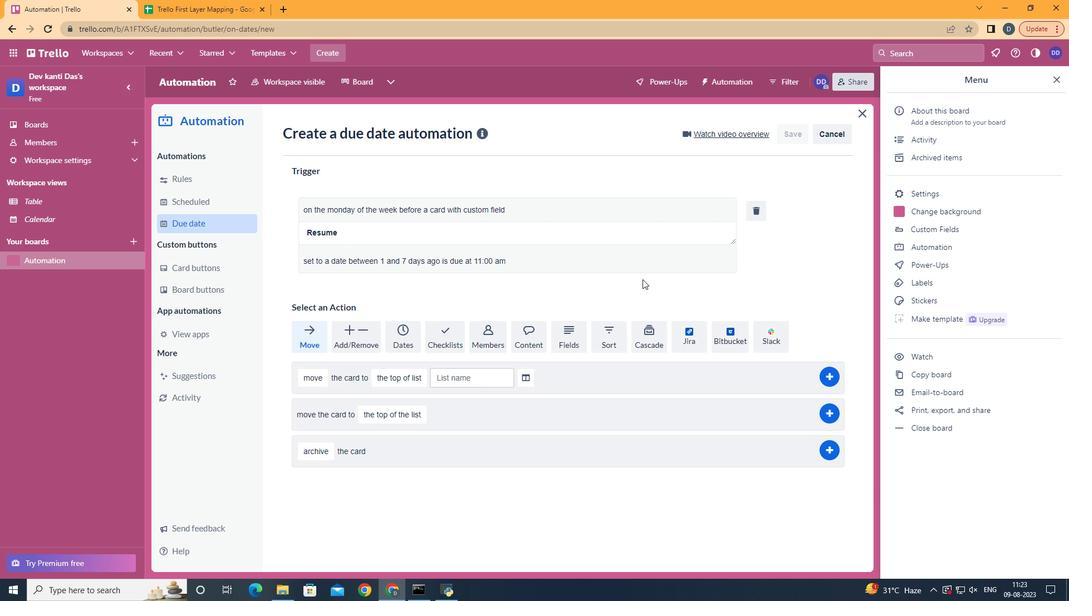 
